 Task: Look for products in the category "Bubble Bath" from Every Day Shea only.
Action: Mouse moved to (798, 315)
Screenshot: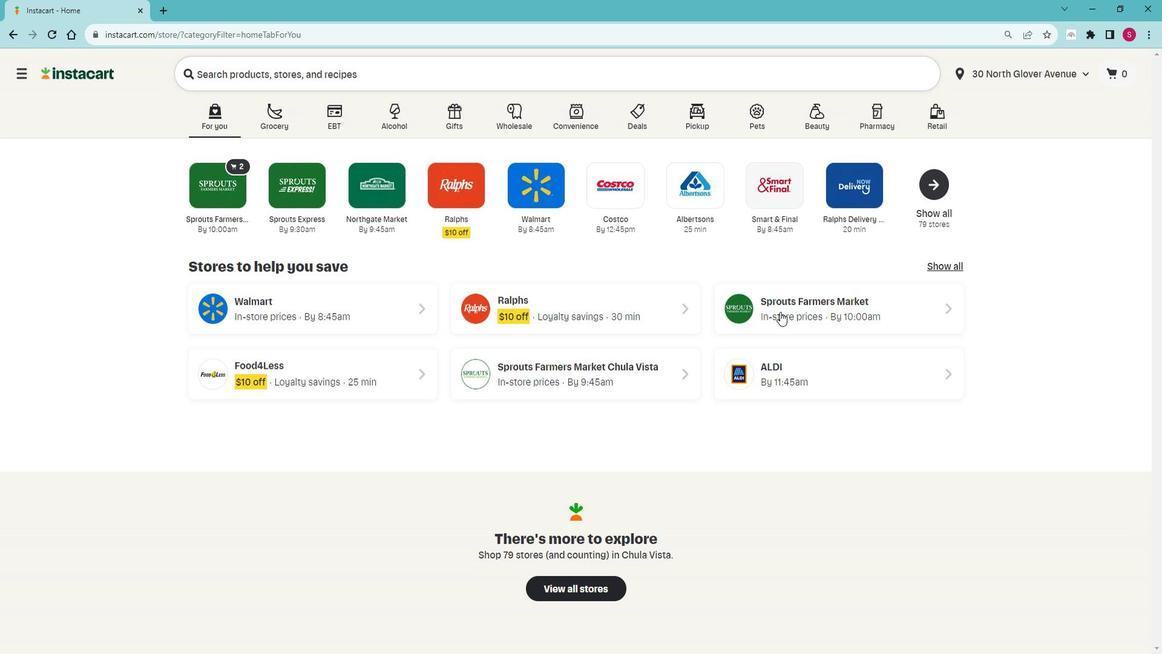 
Action: Mouse pressed left at (798, 315)
Screenshot: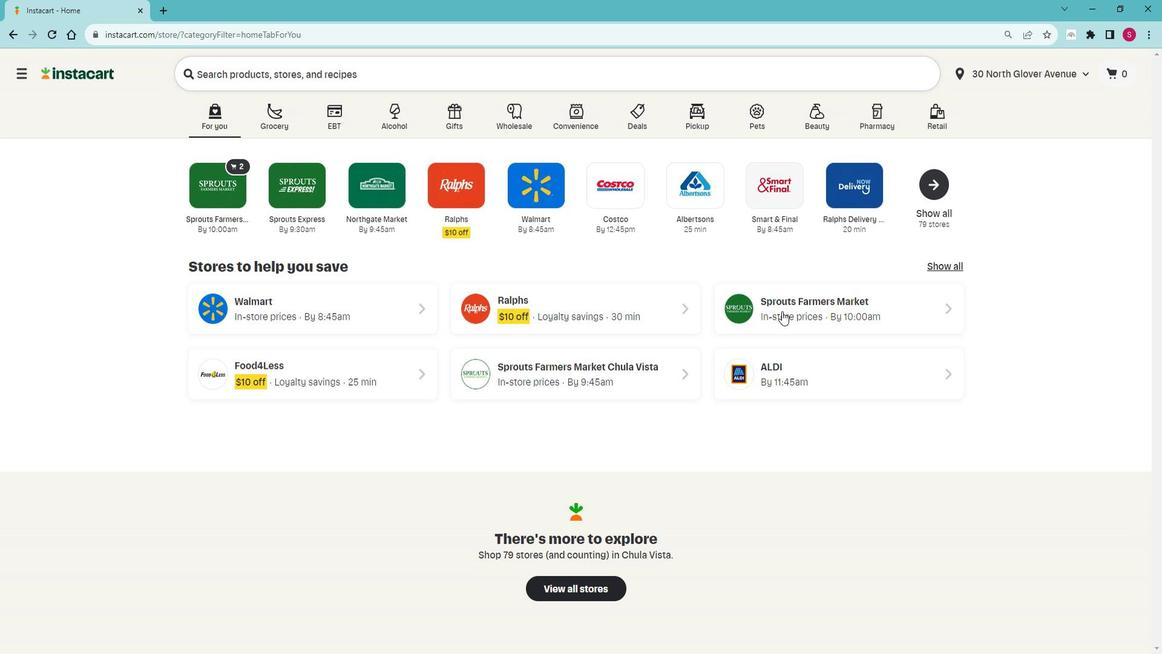 
Action: Mouse moved to (93, 460)
Screenshot: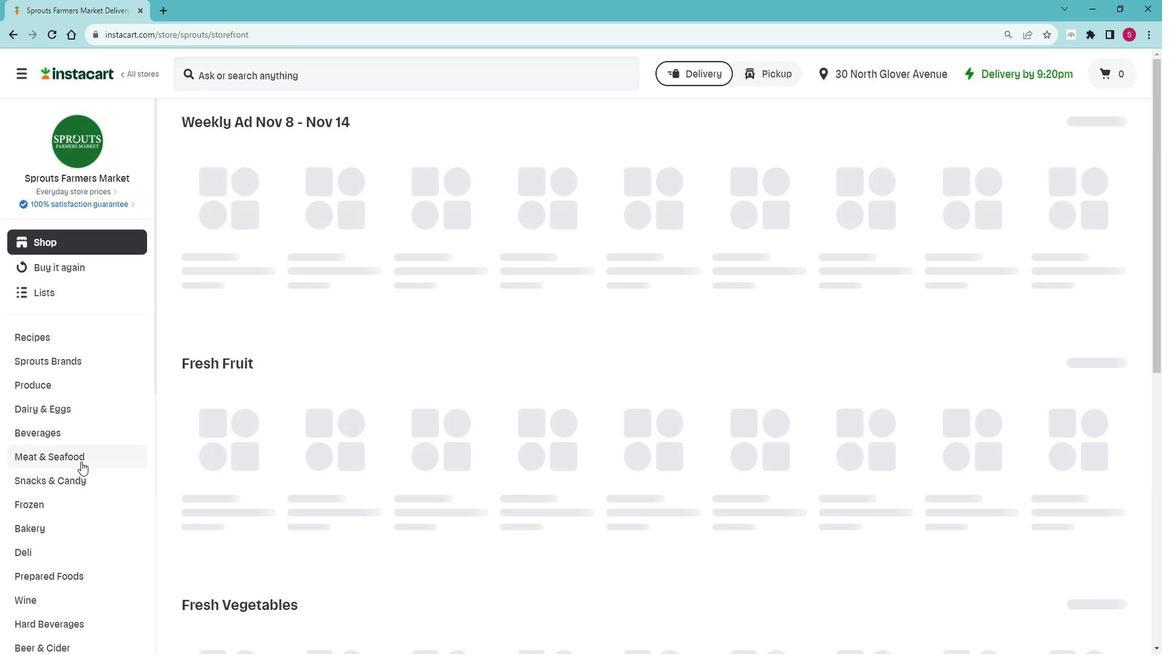 
Action: Mouse scrolled (93, 459) with delta (0, 0)
Screenshot: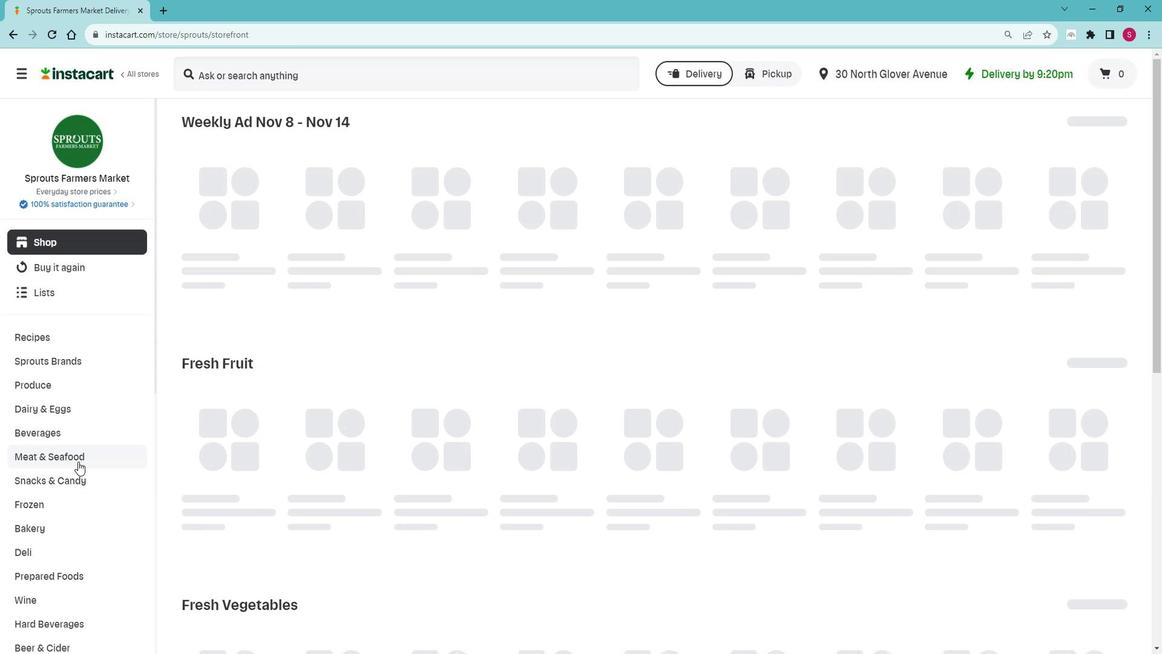 
Action: Mouse scrolled (93, 459) with delta (0, 0)
Screenshot: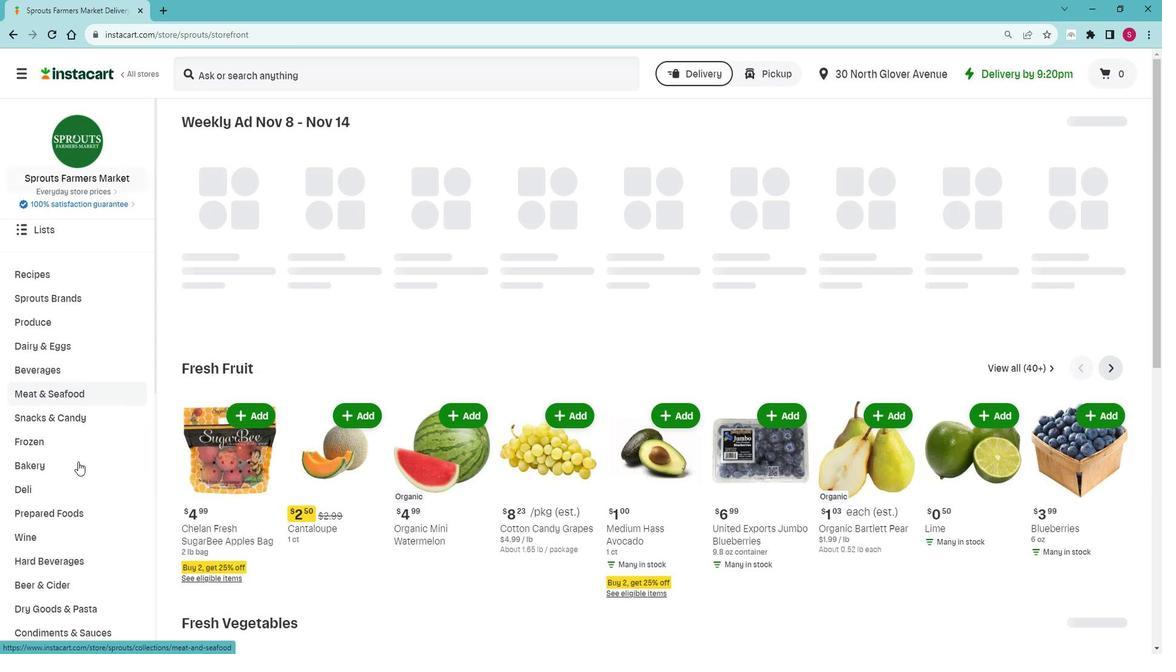 
Action: Mouse scrolled (93, 459) with delta (0, 0)
Screenshot: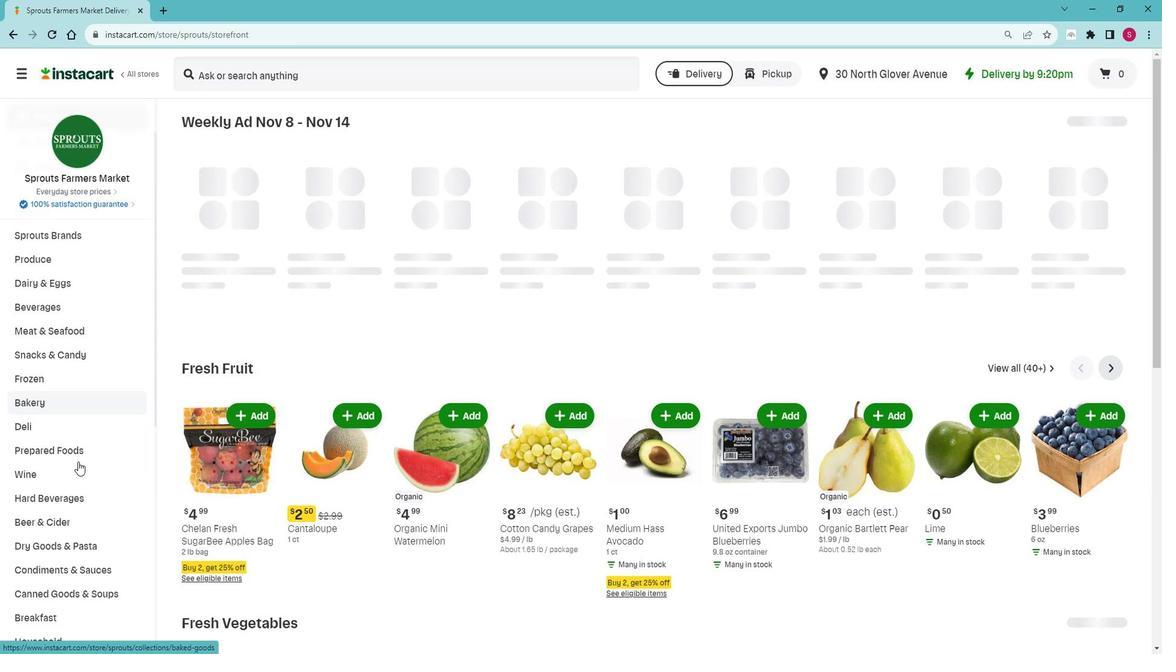 
Action: Mouse scrolled (93, 459) with delta (0, 0)
Screenshot: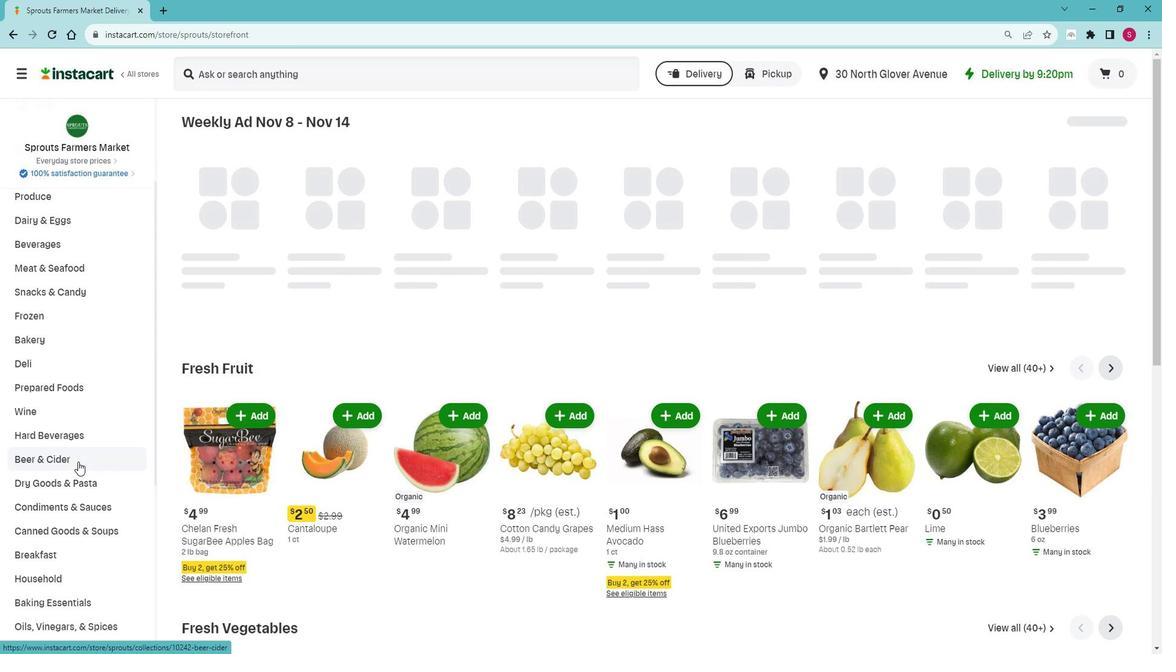
Action: Mouse scrolled (93, 459) with delta (0, 0)
Screenshot: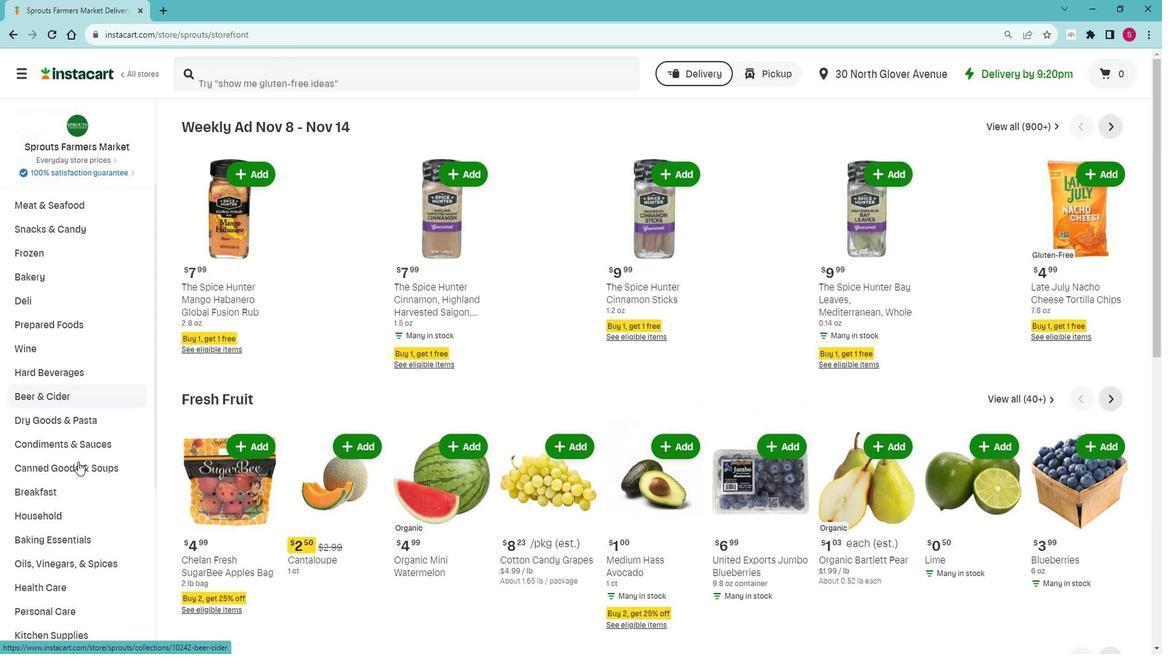 
Action: Mouse scrolled (93, 459) with delta (0, 0)
Screenshot: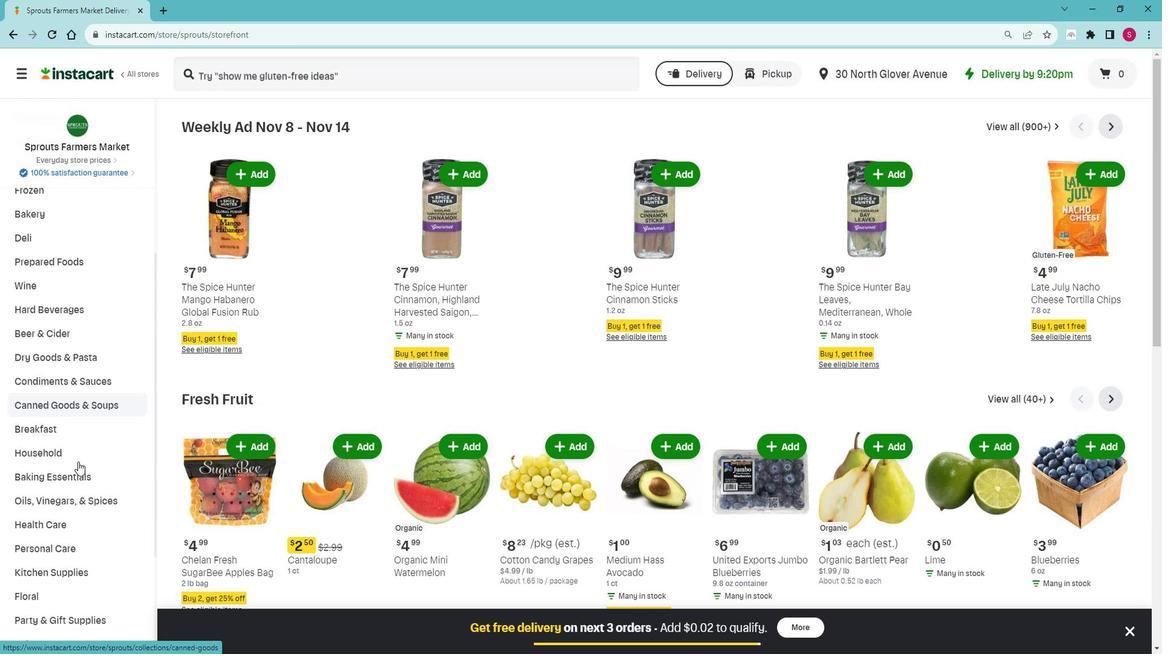 
Action: Mouse moved to (92, 476)
Screenshot: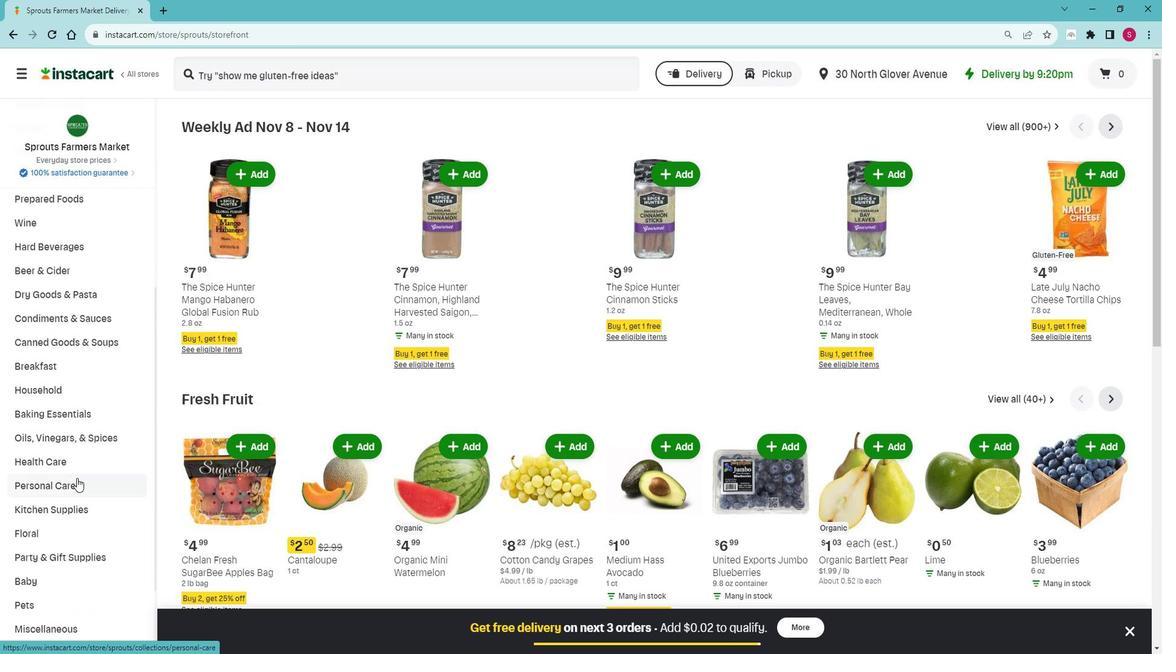 
Action: Mouse pressed left at (92, 476)
Screenshot: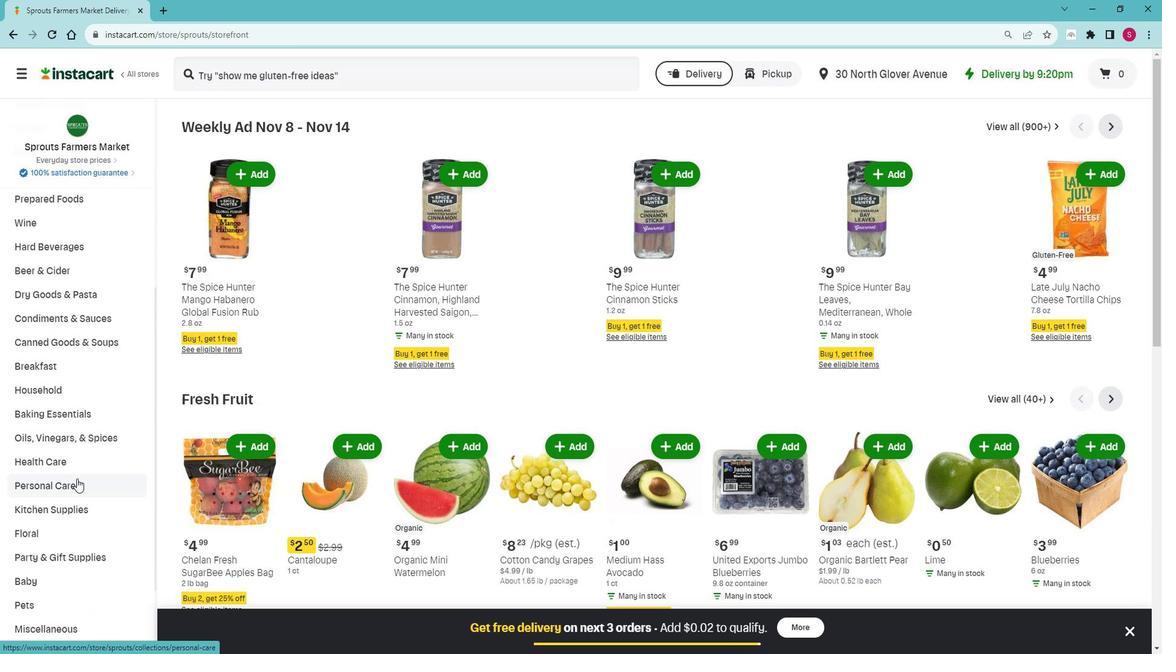
Action: Mouse moved to (101, 510)
Screenshot: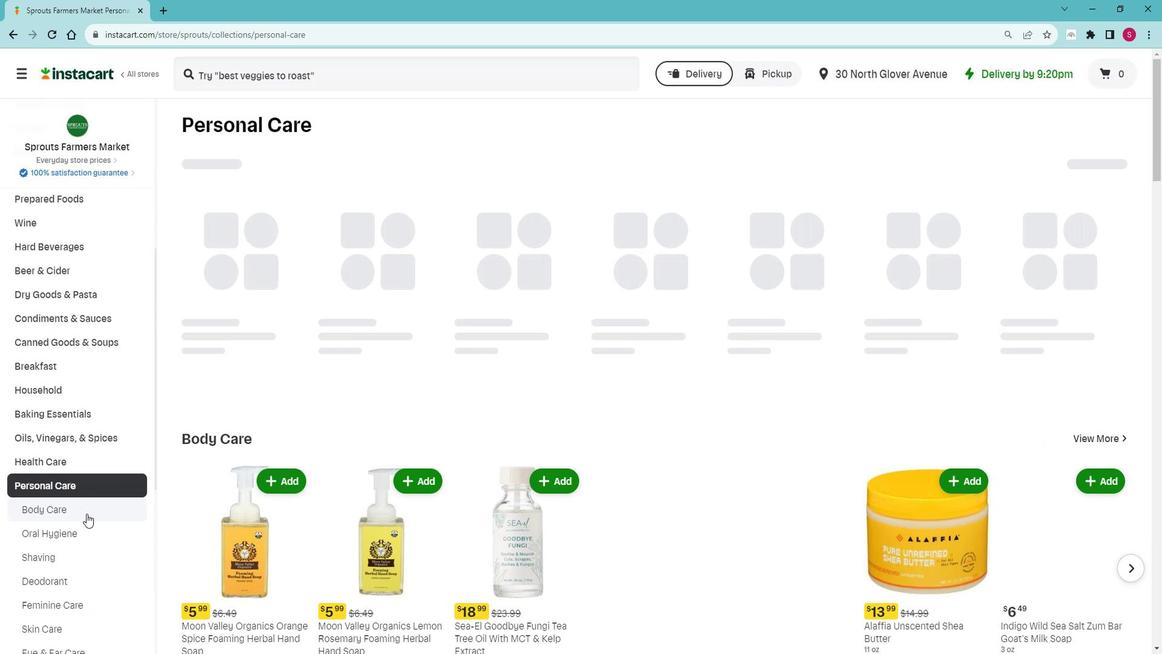 
Action: Mouse pressed left at (101, 510)
Screenshot: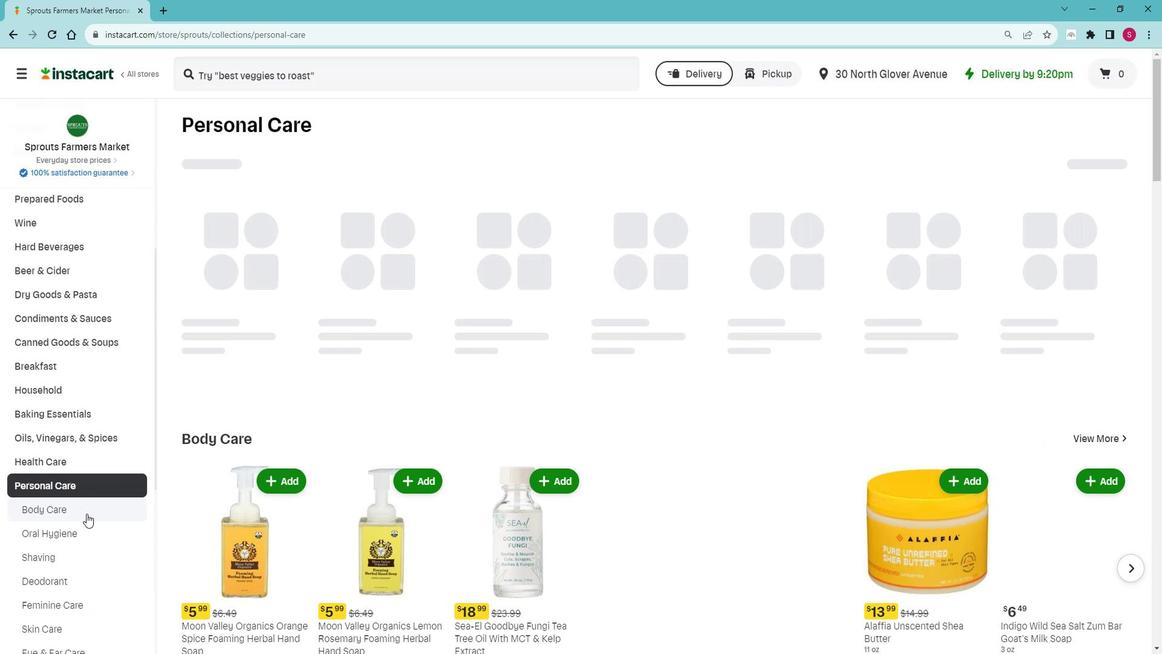 
Action: Mouse moved to (498, 186)
Screenshot: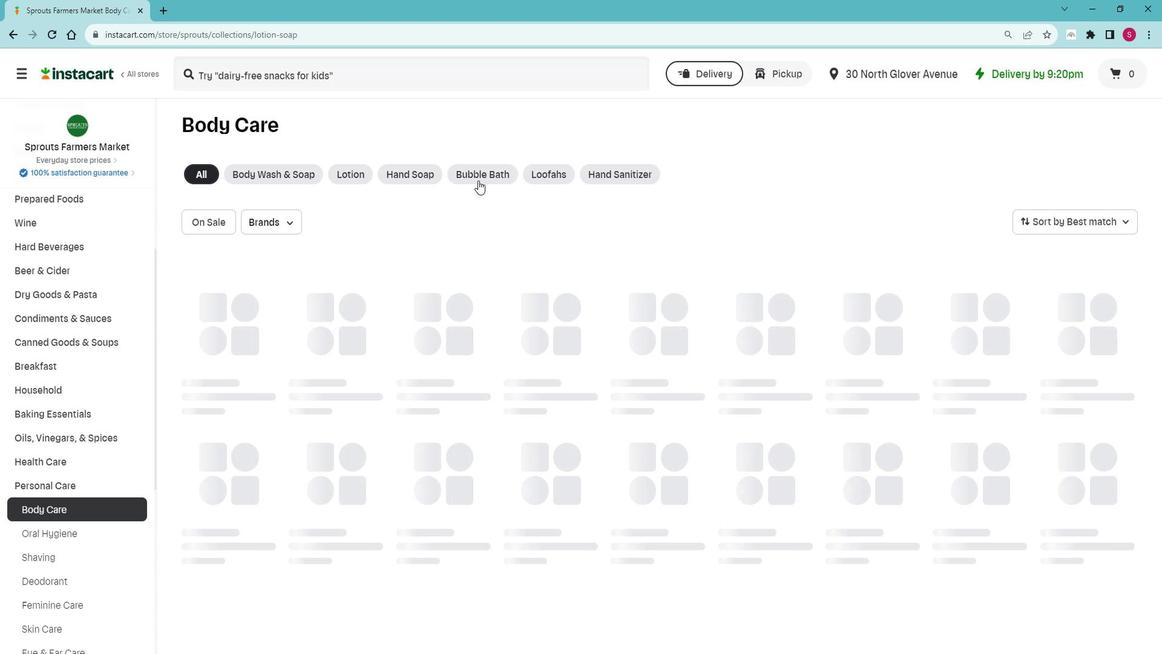 
Action: Mouse pressed left at (498, 186)
Screenshot: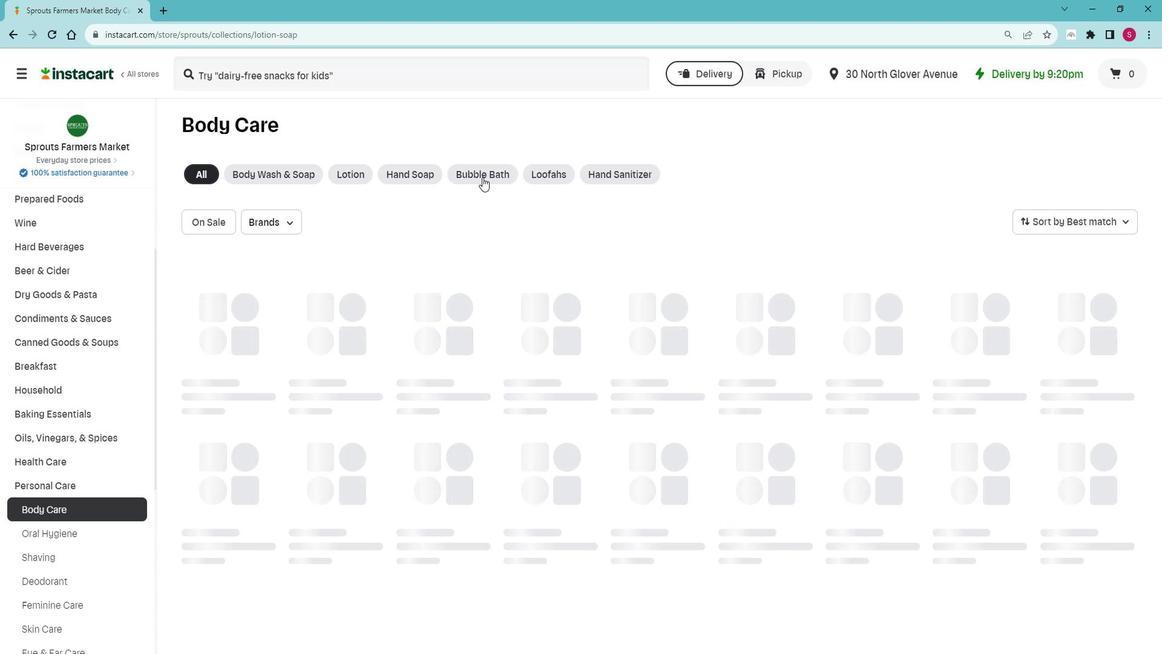 
Action: Mouse moved to (302, 224)
Screenshot: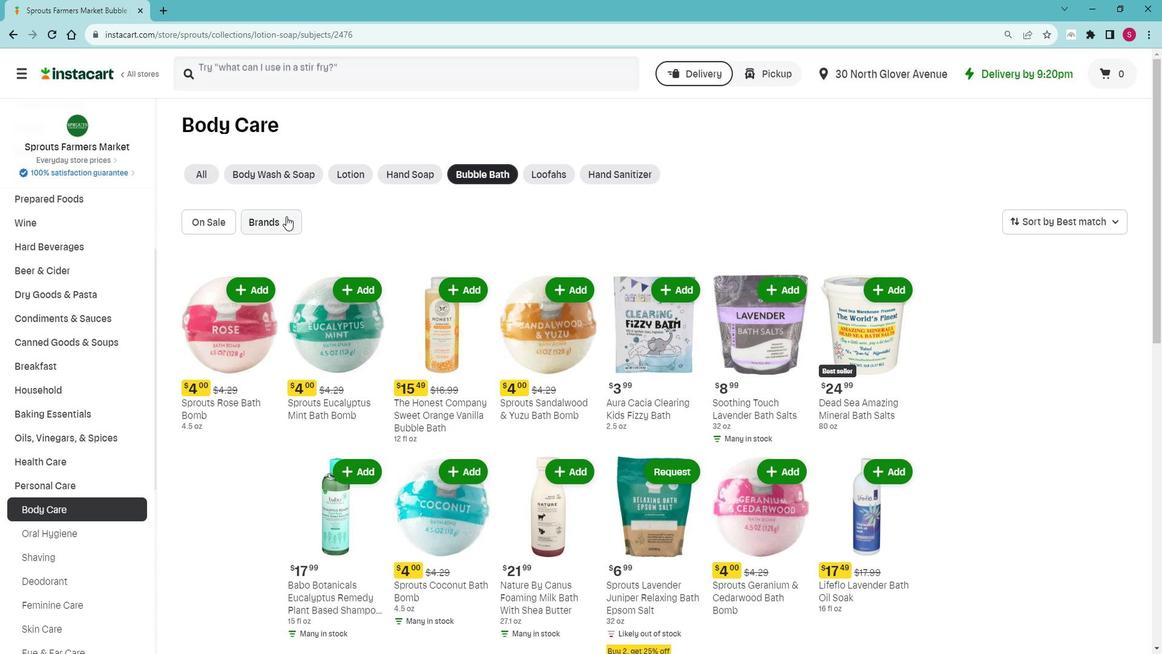 
Action: Mouse pressed left at (302, 224)
Screenshot: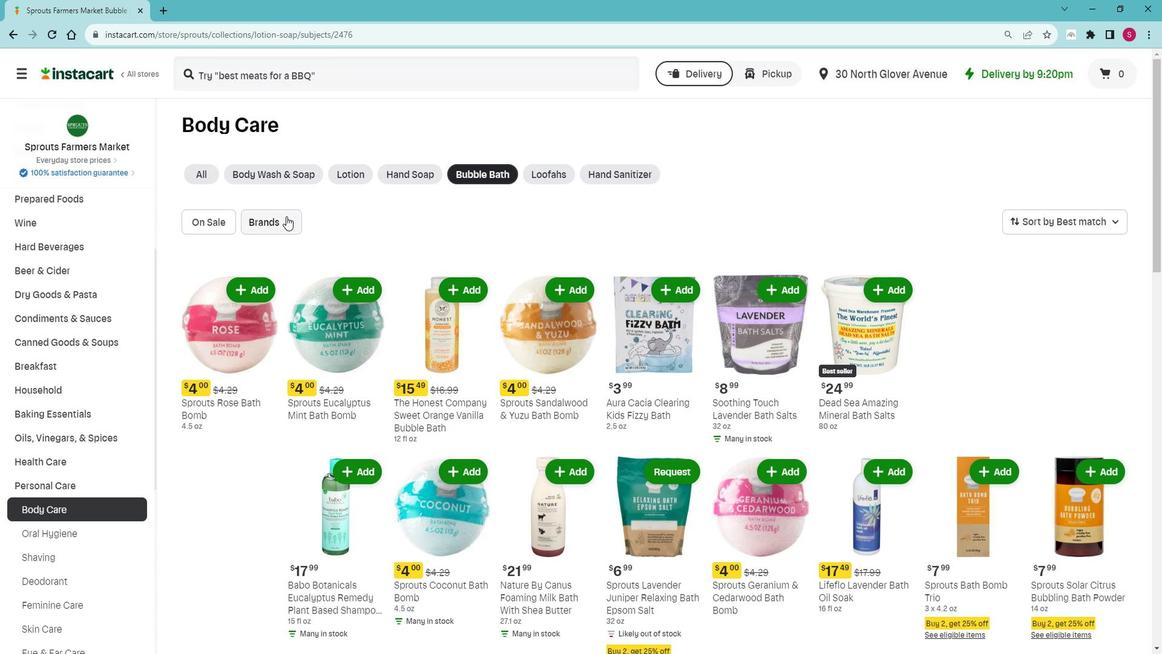 
Action: Mouse moved to (327, 264)
Screenshot: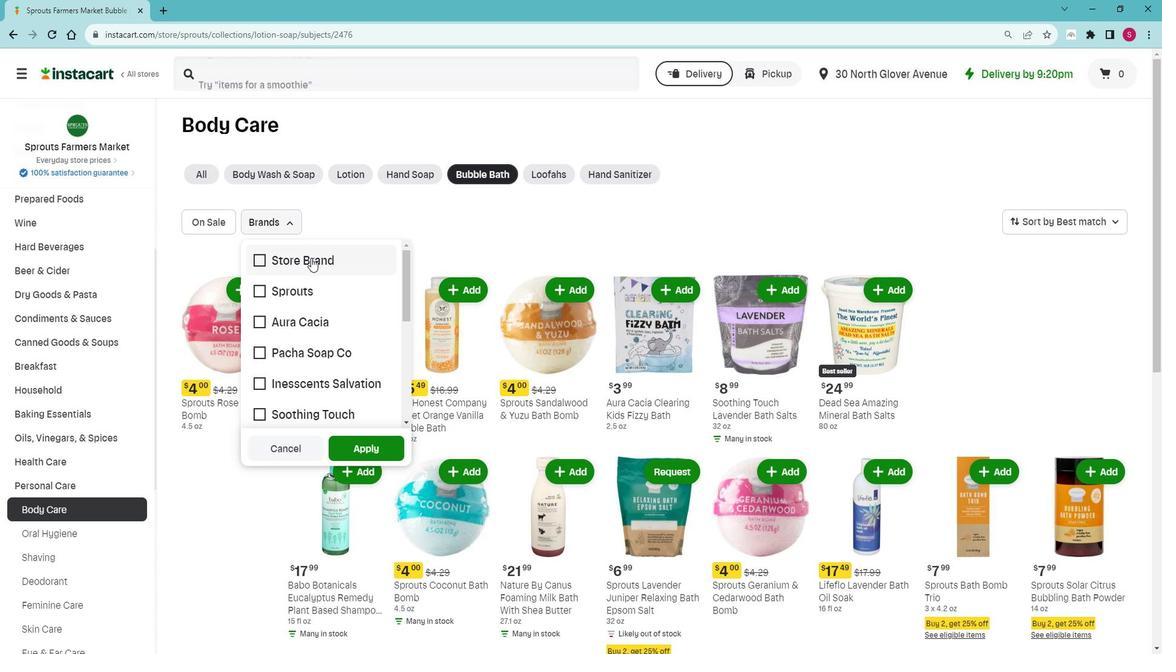 
Action: Mouse scrolled (327, 263) with delta (0, 0)
Screenshot: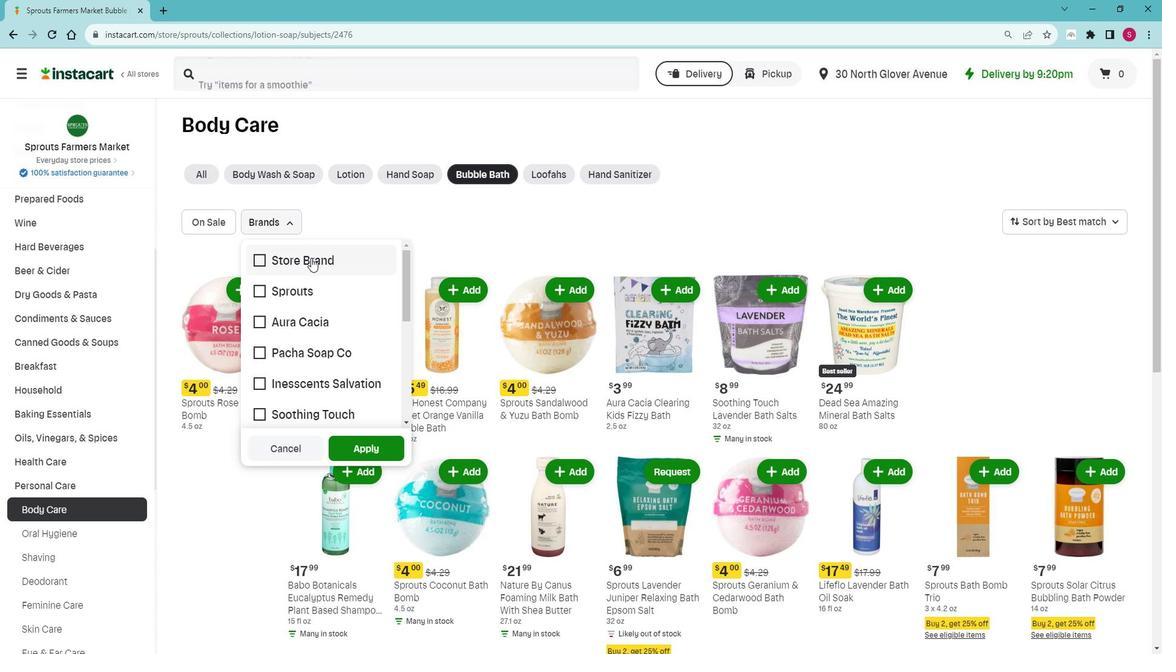 
Action: Mouse scrolled (327, 263) with delta (0, 0)
Screenshot: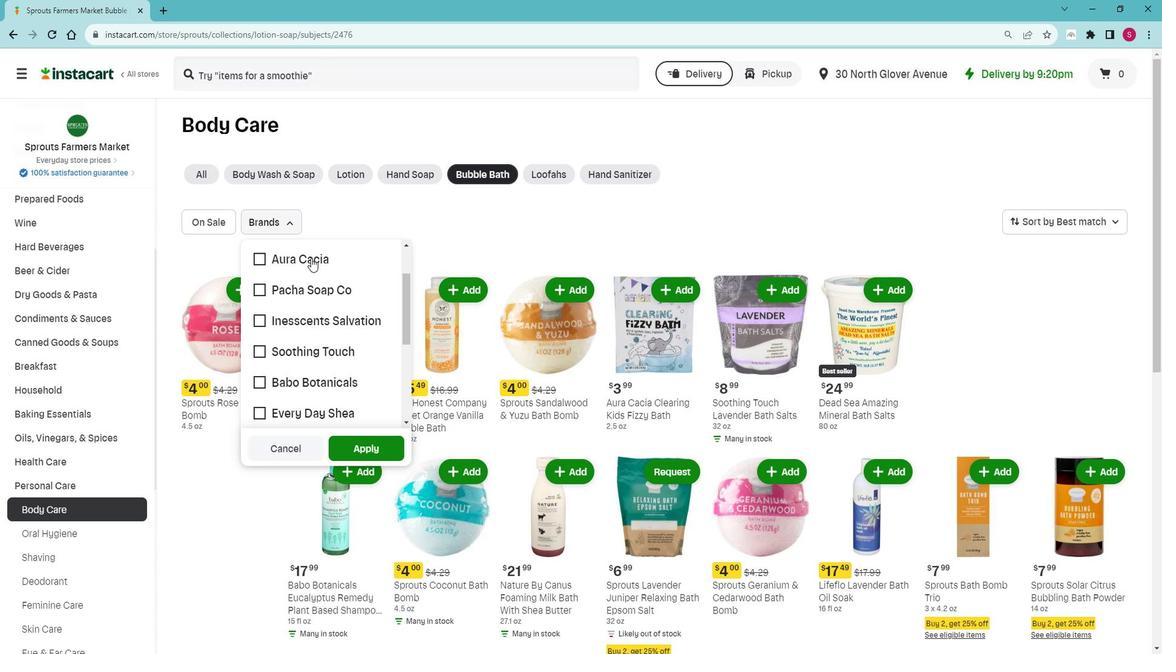 
Action: Mouse moved to (334, 337)
Screenshot: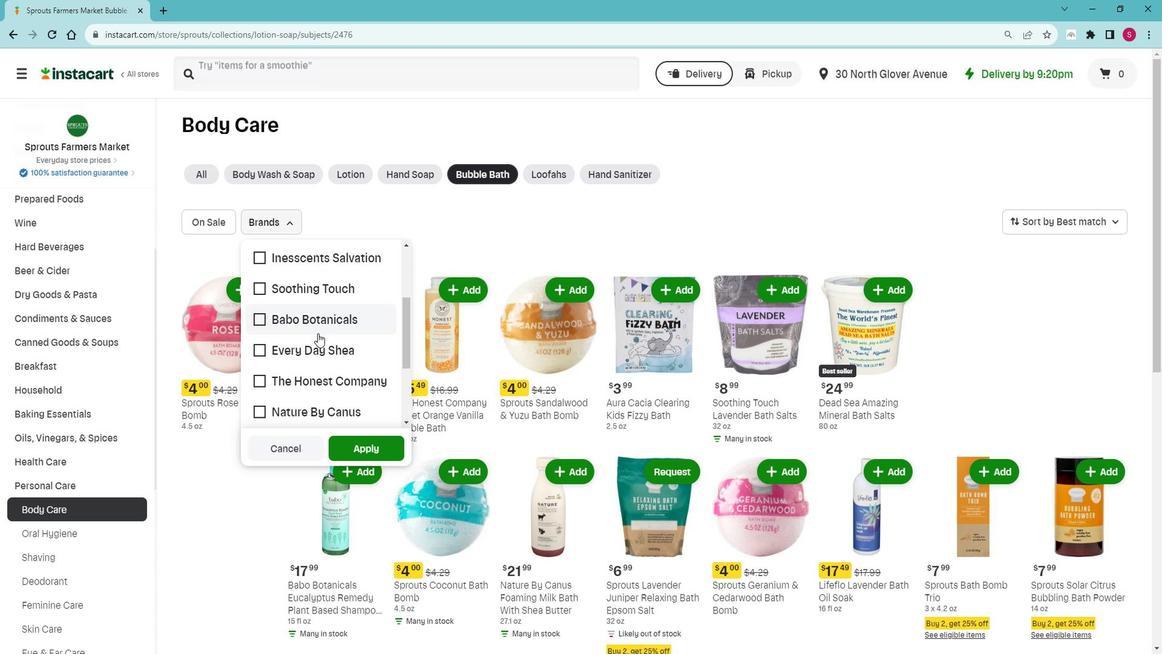 
Action: Mouse pressed left at (334, 337)
Screenshot: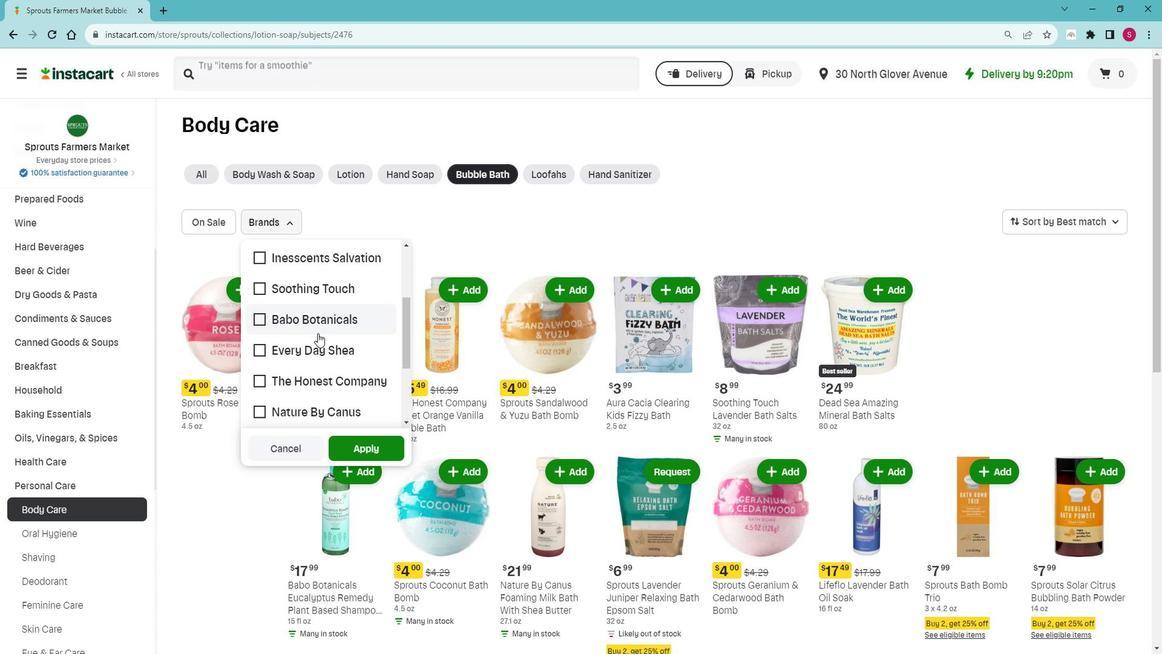
Action: Mouse moved to (274, 351)
Screenshot: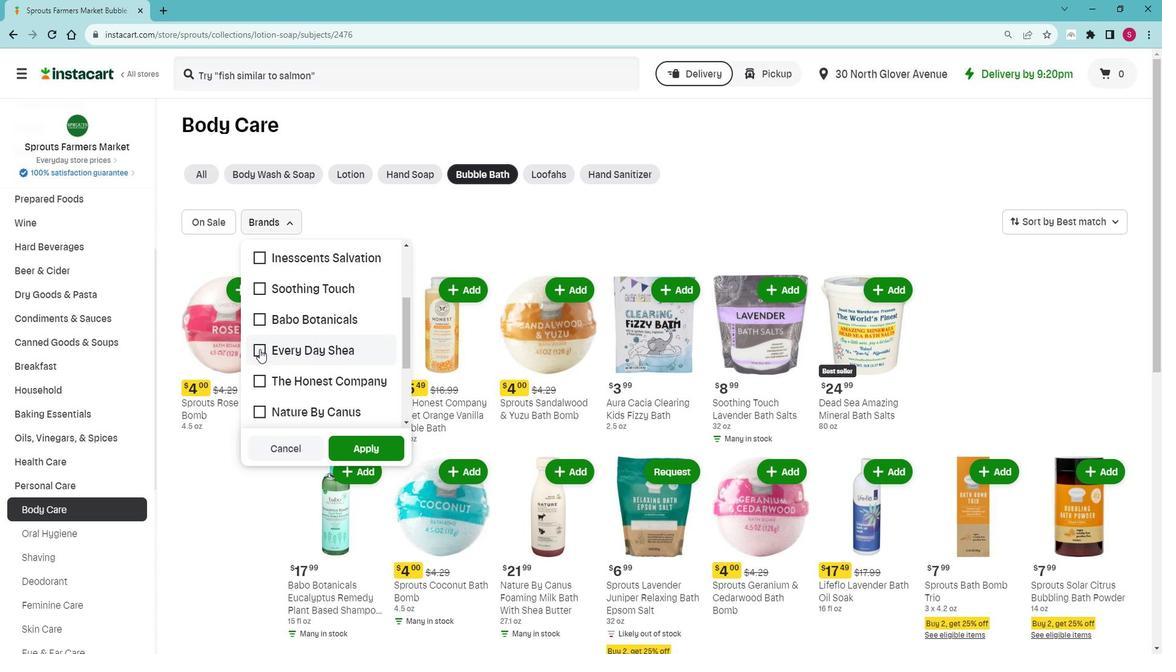 
Action: Mouse pressed left at (274, 351)
Screenshot: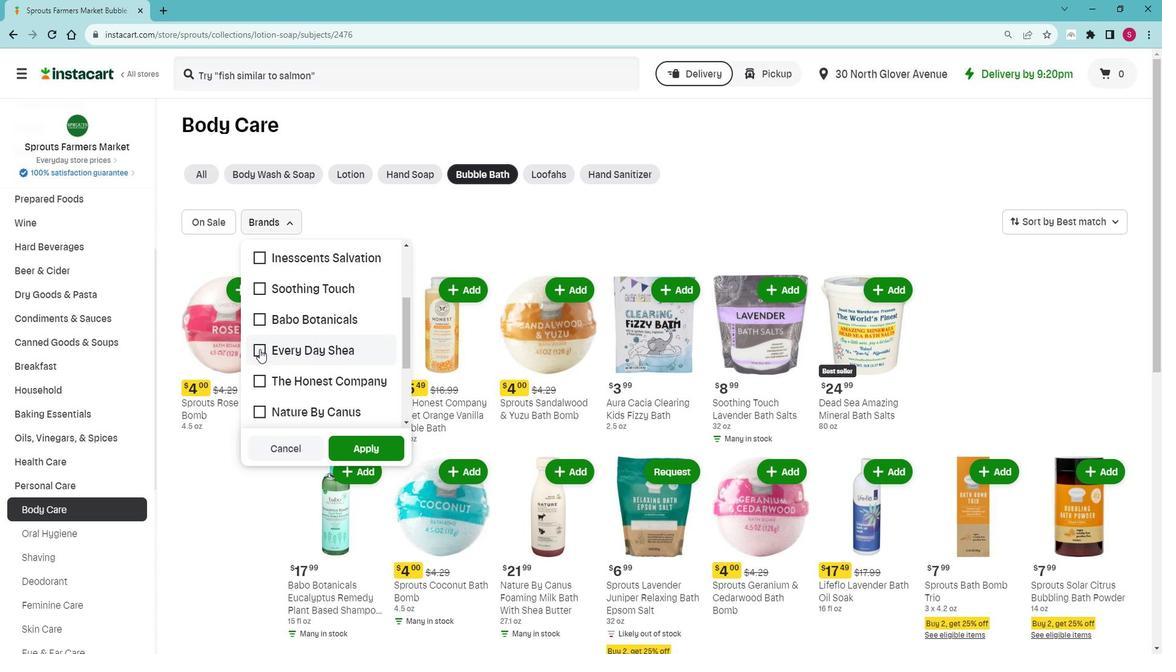 
Action: Mouse moved to (356, 439)
Screenshot: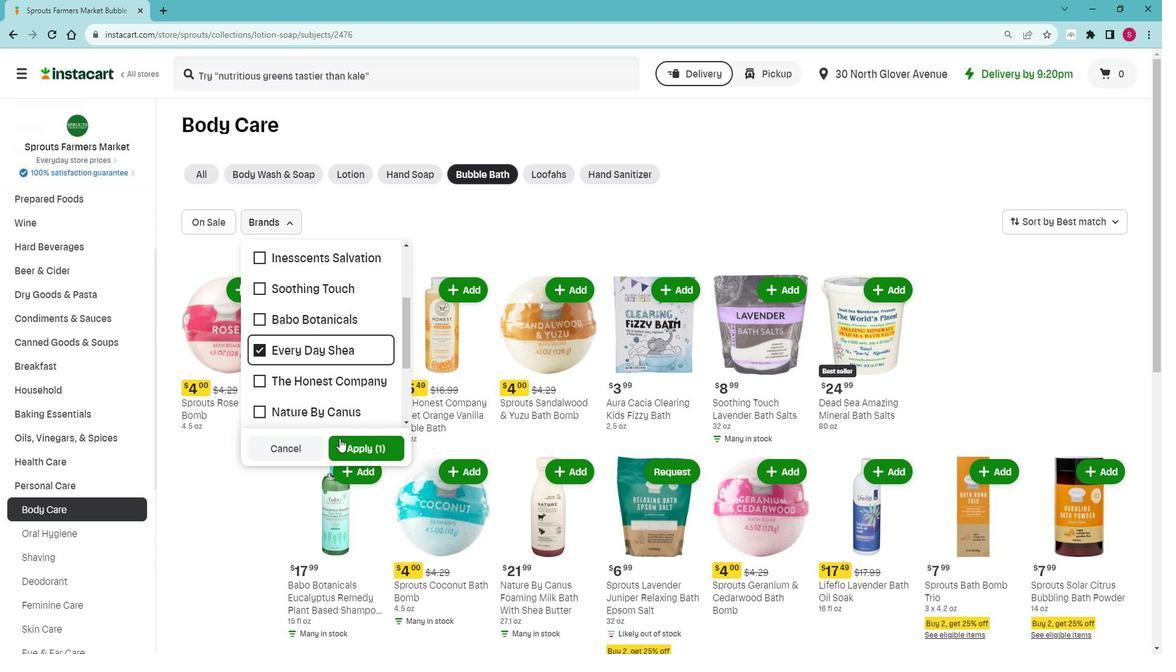 
Action: Mouse pressed left at (356, 439)
Screenshot: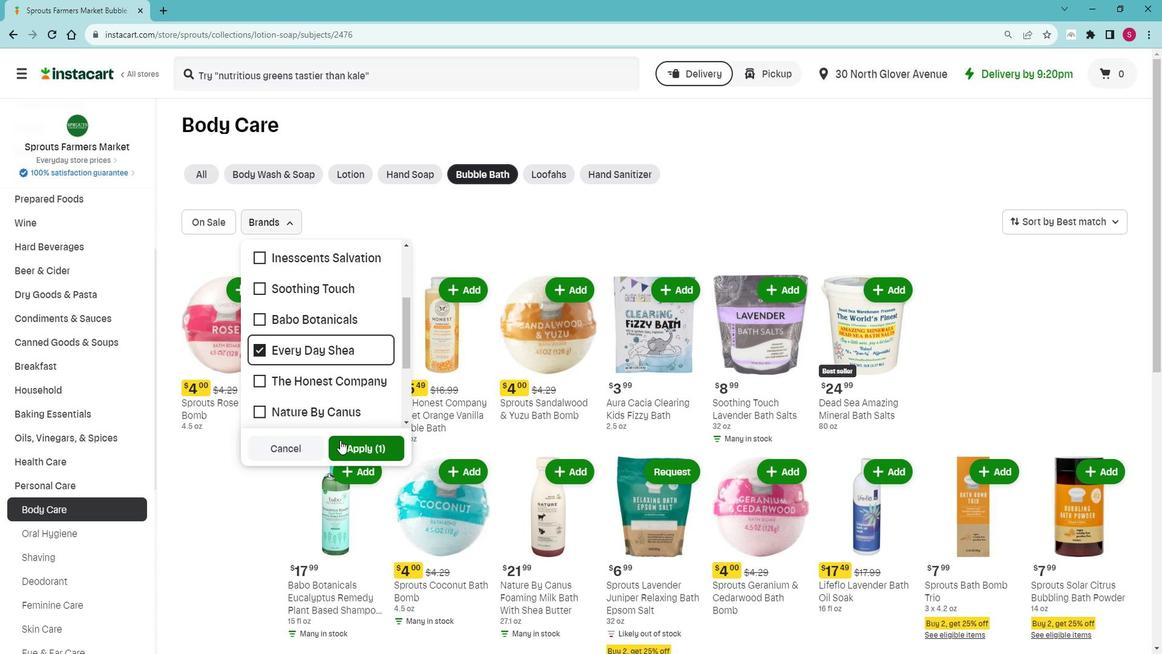 
Action: Mouse moved to (376, 384)
Screenshot: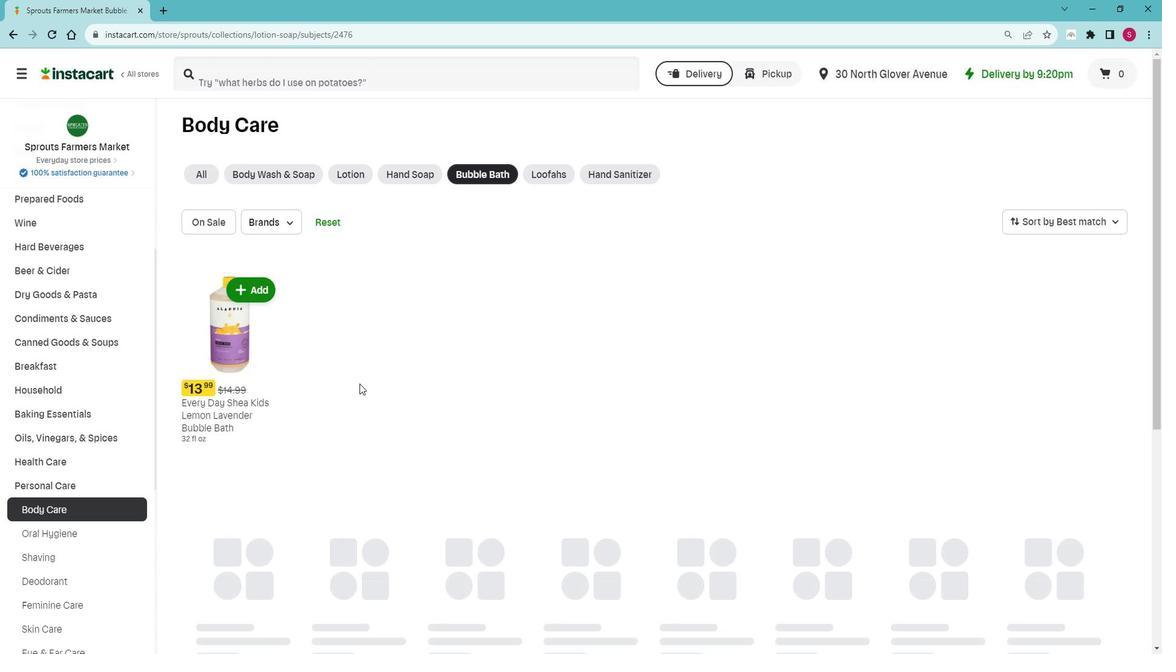 
